 Task: View snippets extensions.
Action: Mouse moved to (878, 132)
Screenshot: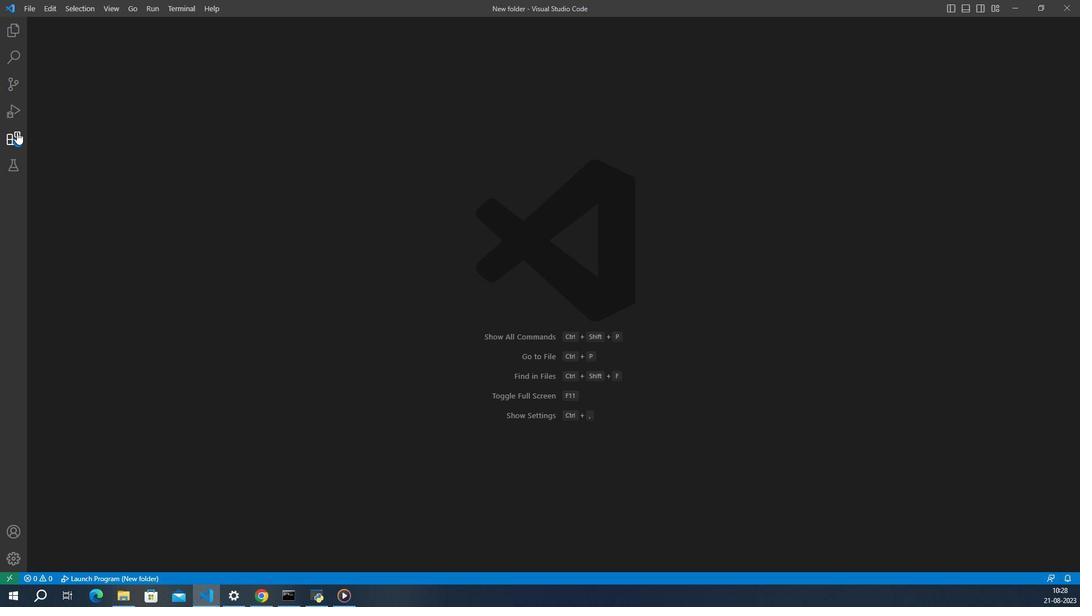 
Action: Mouse pressed left at (878, 132)
Screenshot: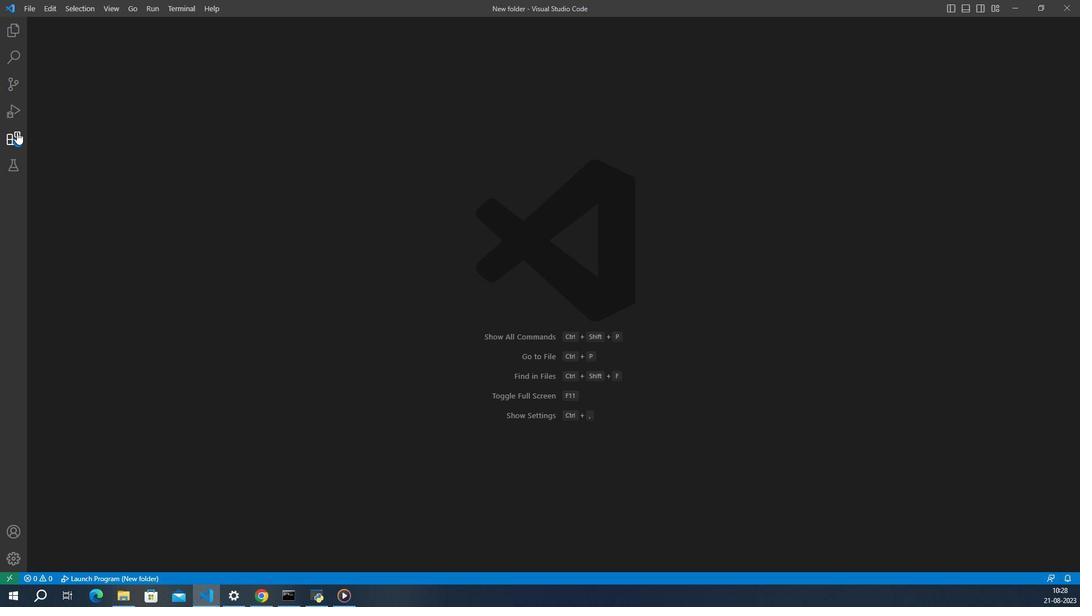 
Action: Mouse moved to (926, 23)
Screenshot: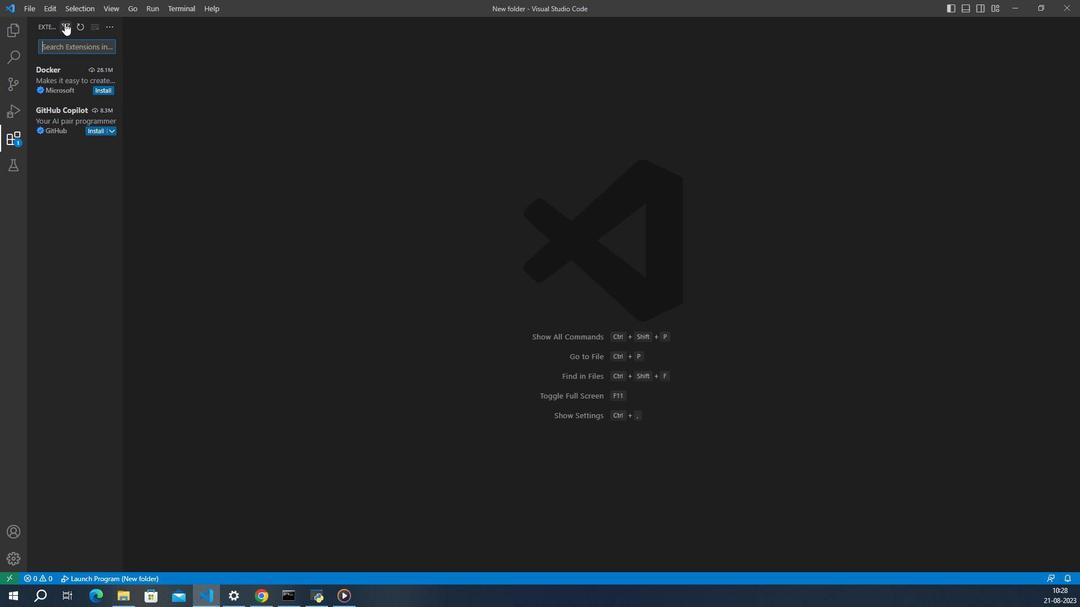 
Action: Mouse pressed left at (926, 23)
Screenshot: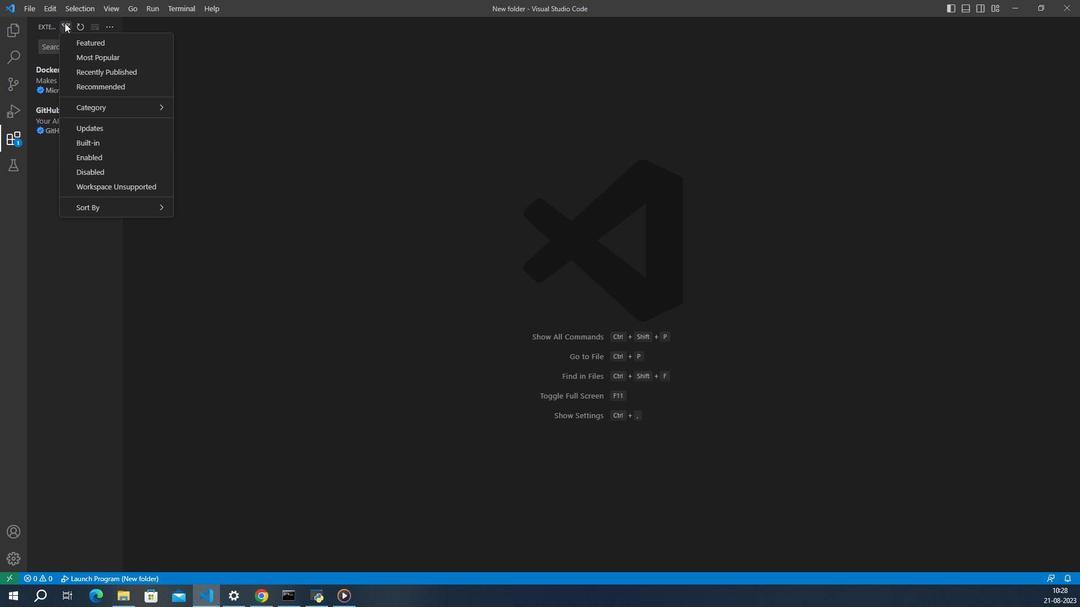 
Action: Mouse moved to (1070, 297)
Screenshot: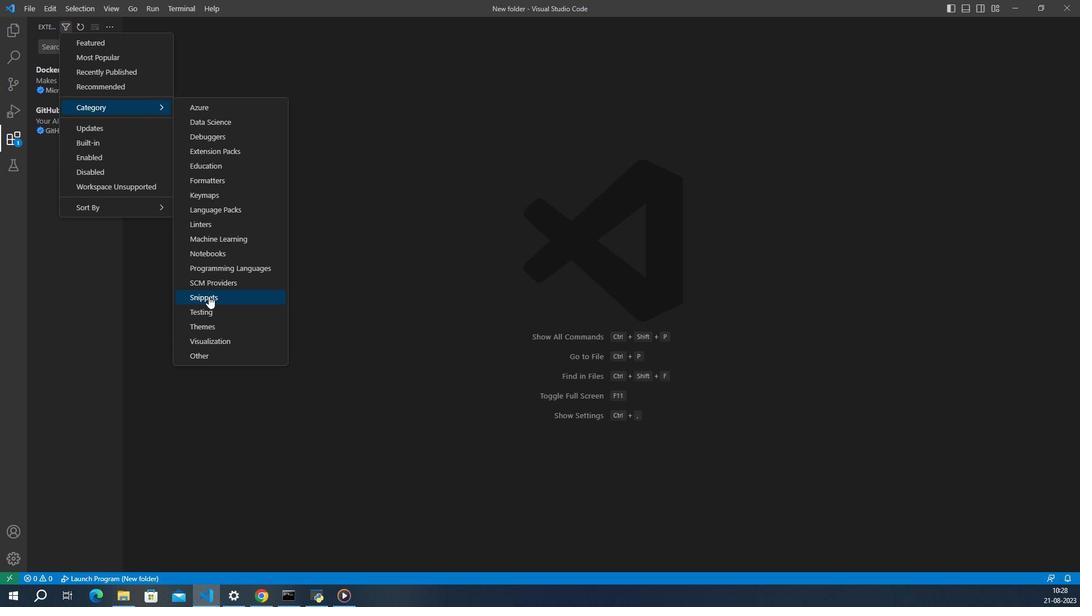 
Action: Mouse pressed left at (1070, 297)
Screenshot: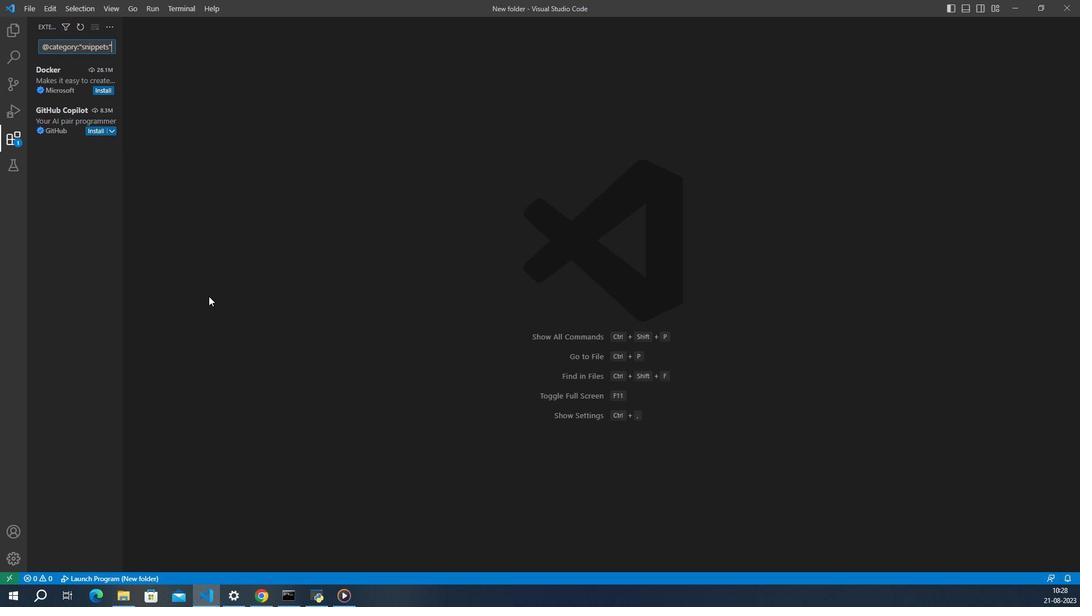 
Action: Mouse moved to (1070, 297)
Screenshot: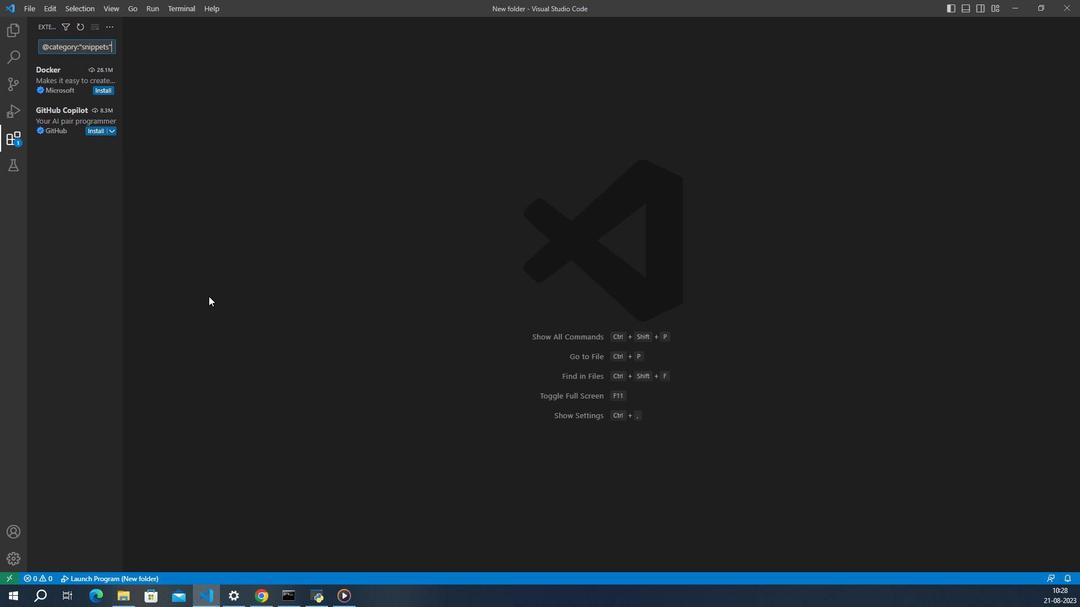 
